 Task: Add Hu Organic Cashew Butter + Pure Vanilla Bean Dark Chocolate Bar to the cart.
Action: Mouse moved to (13, 65)
Screenshot: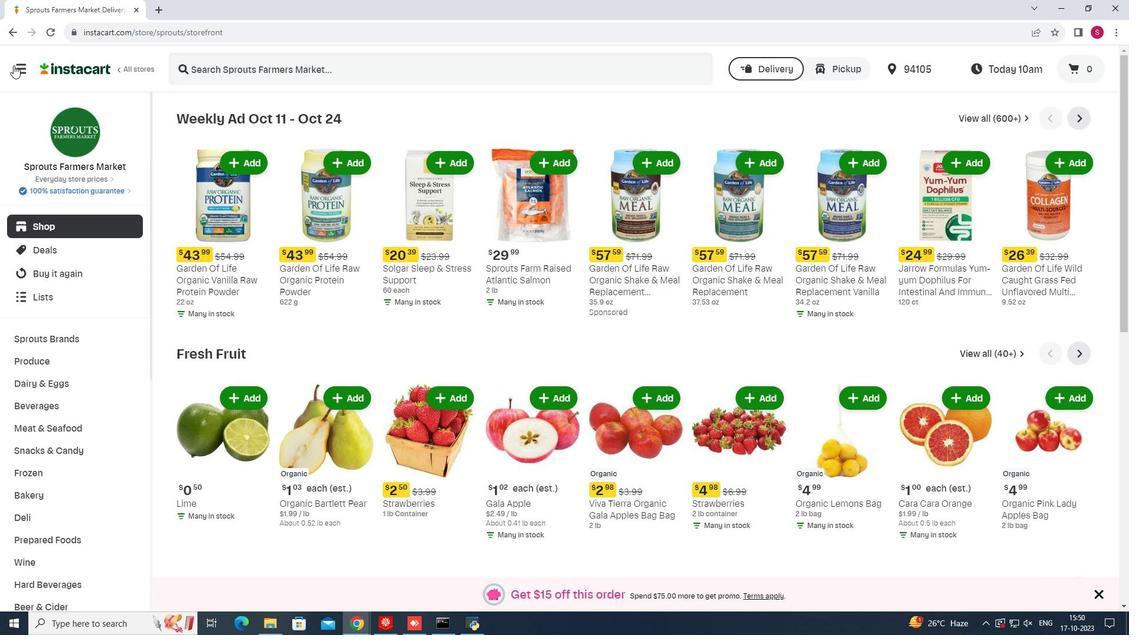 
Action: Mouse pressed left at (13, 65)
Screenshot: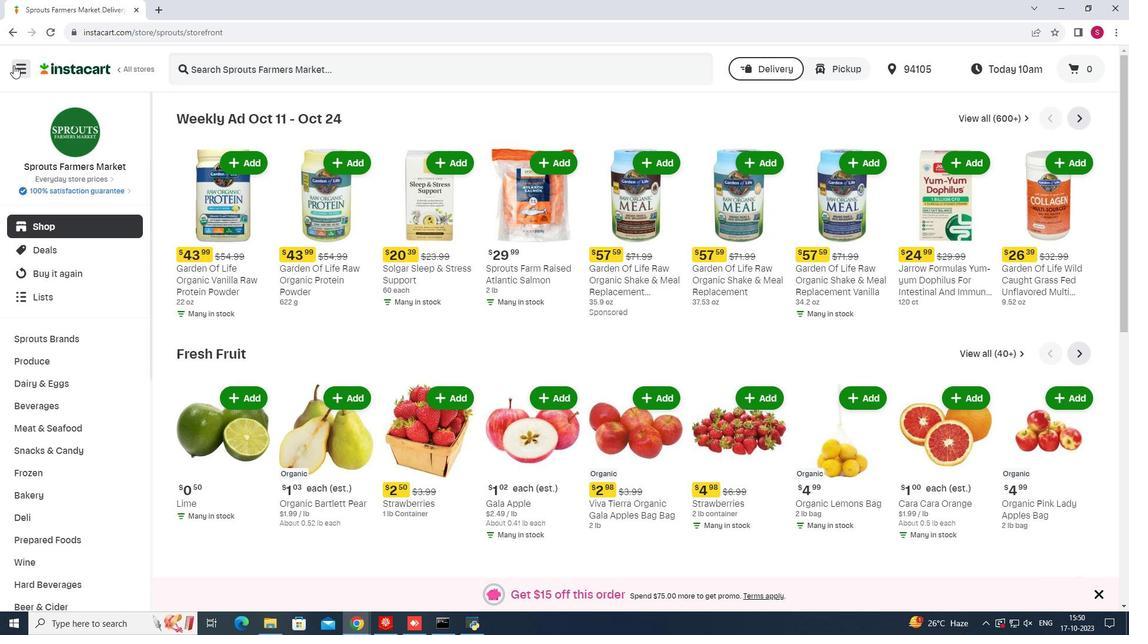 
Action: Mouse moved to (76, 312)
Screenshot: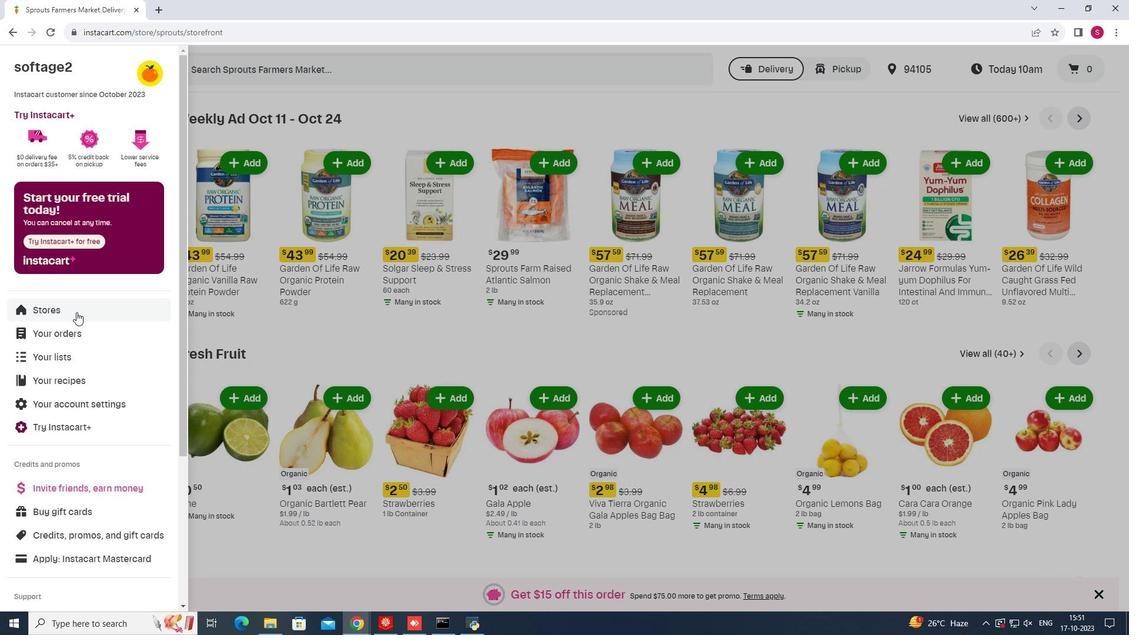 
Action: Mouse pressed left at (76, 312)
Screenshot: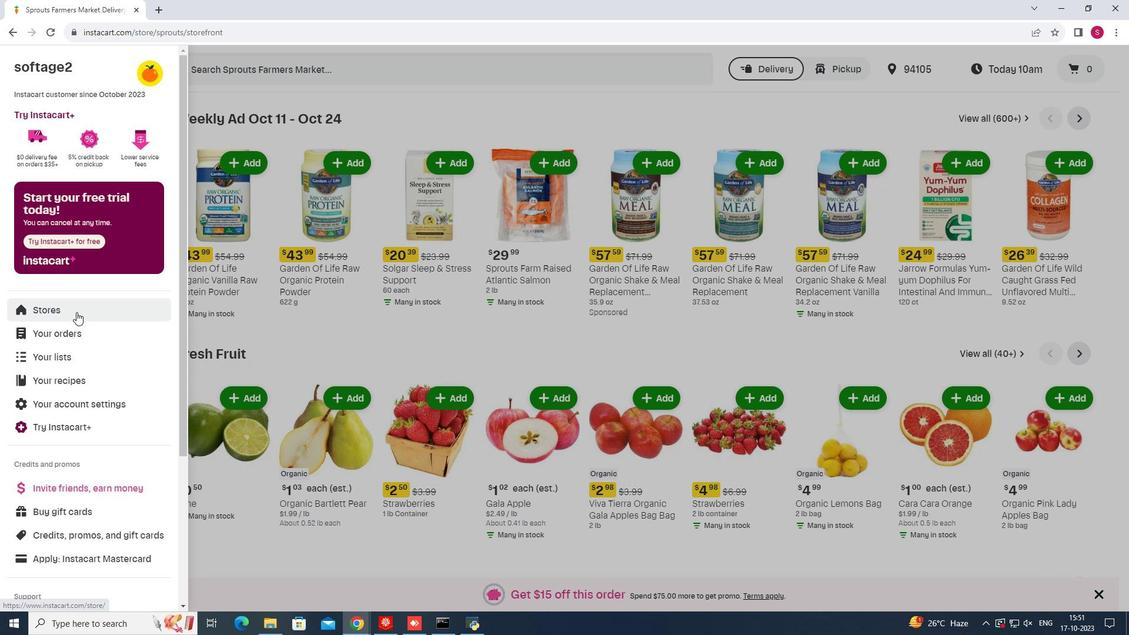 
Action: Mouse moved to (269, 105)
Screenshot: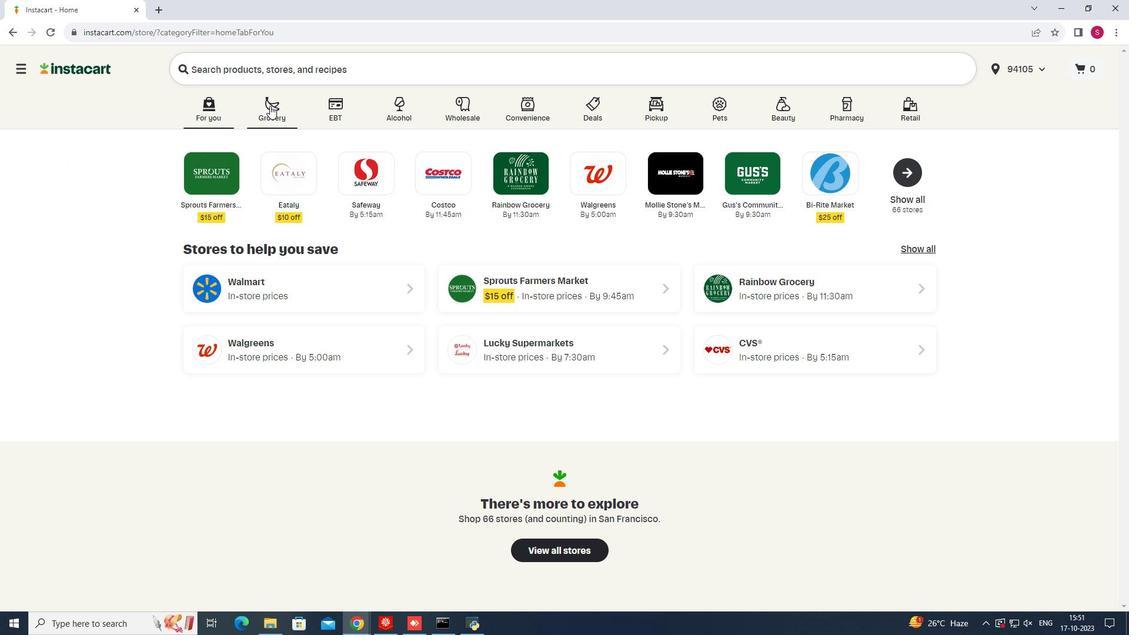
Action: Mouse pressed left at (269, 105)
Screenshot: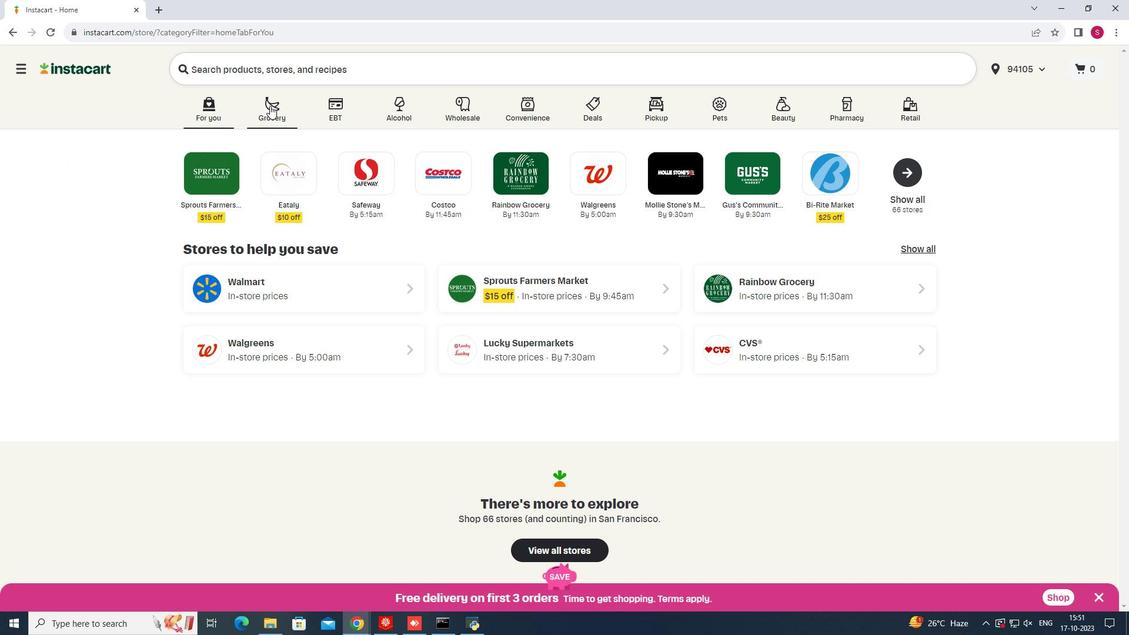 
Action: Mouse moved to (808, 155)
Screenshot: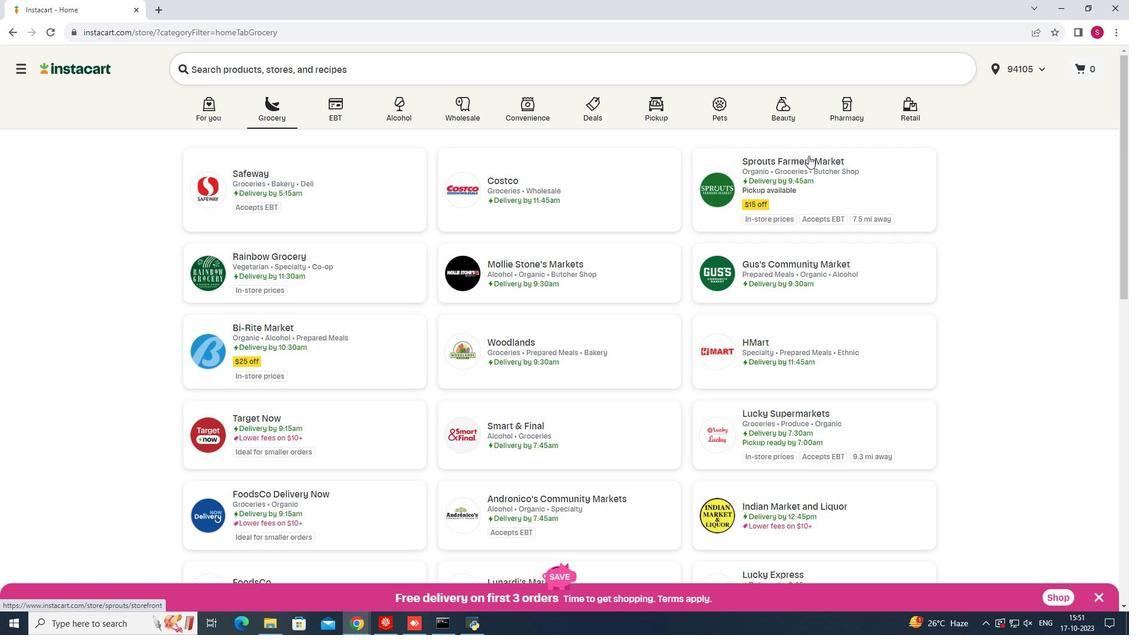 
Action: Mouse pressed left at (808, 155)
Screenshot: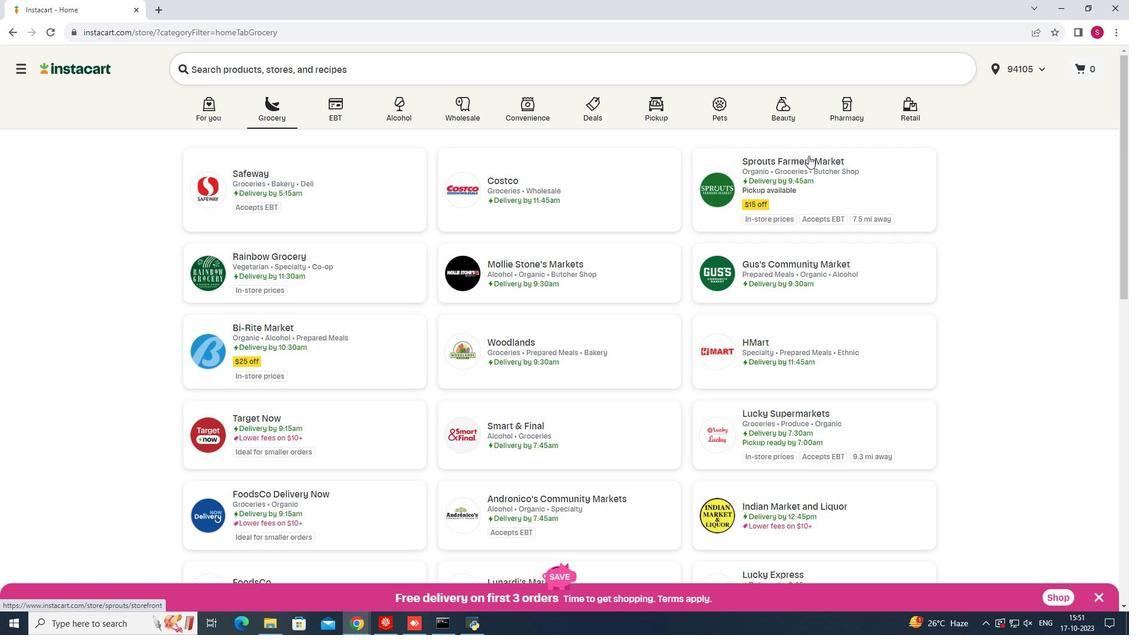 
Action: Mouse moved to (76, 449)
Screenshot: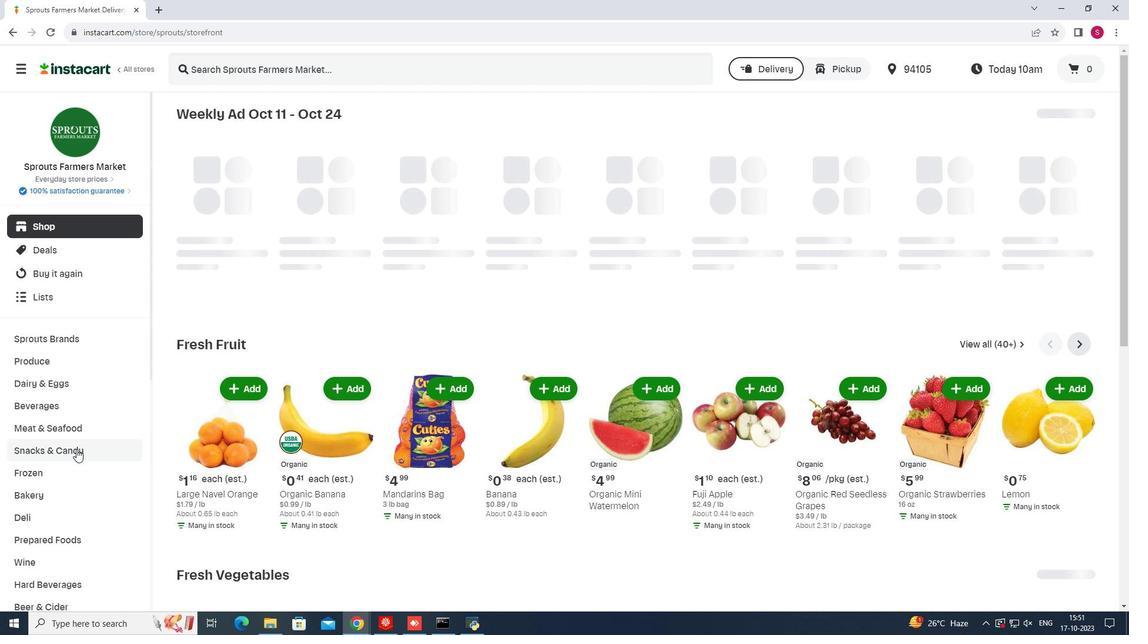 
Action: Mouse pressed left at (76, 449)
Screenshot: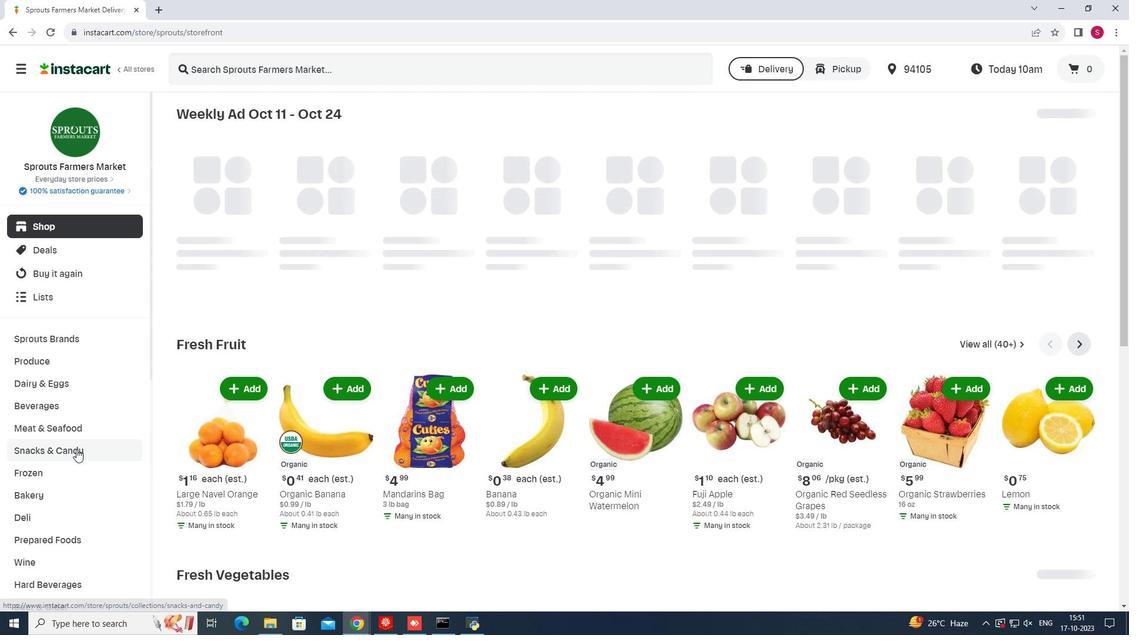 
Action: Mouse moved to (340, 144)
Screenshot: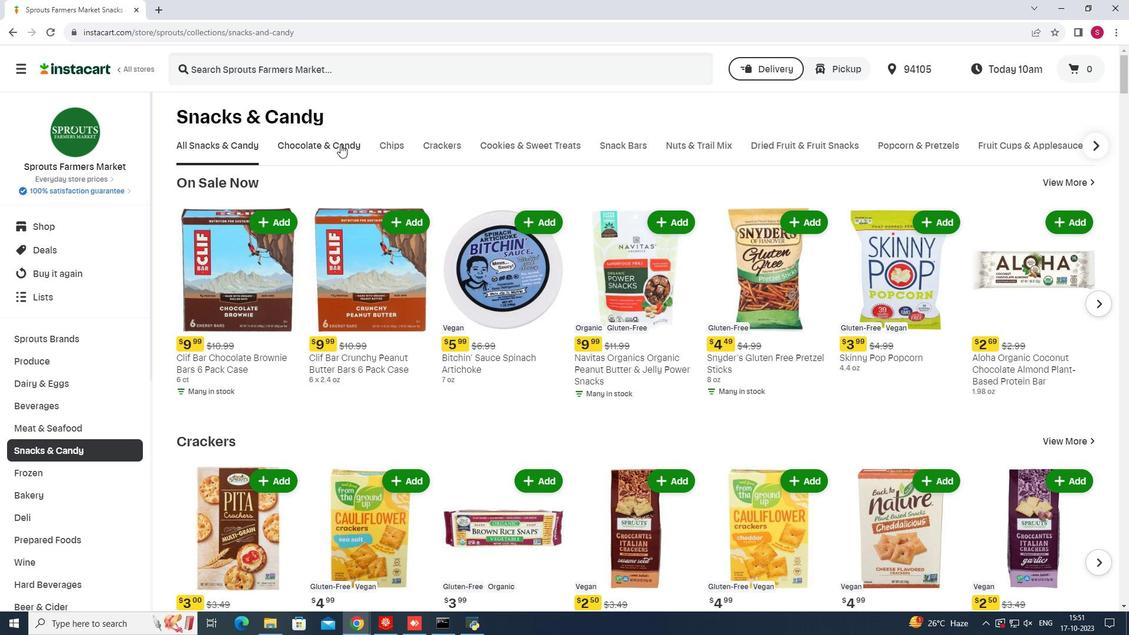 
Action: Mouse pressed left at (340, 144)
Screenshot: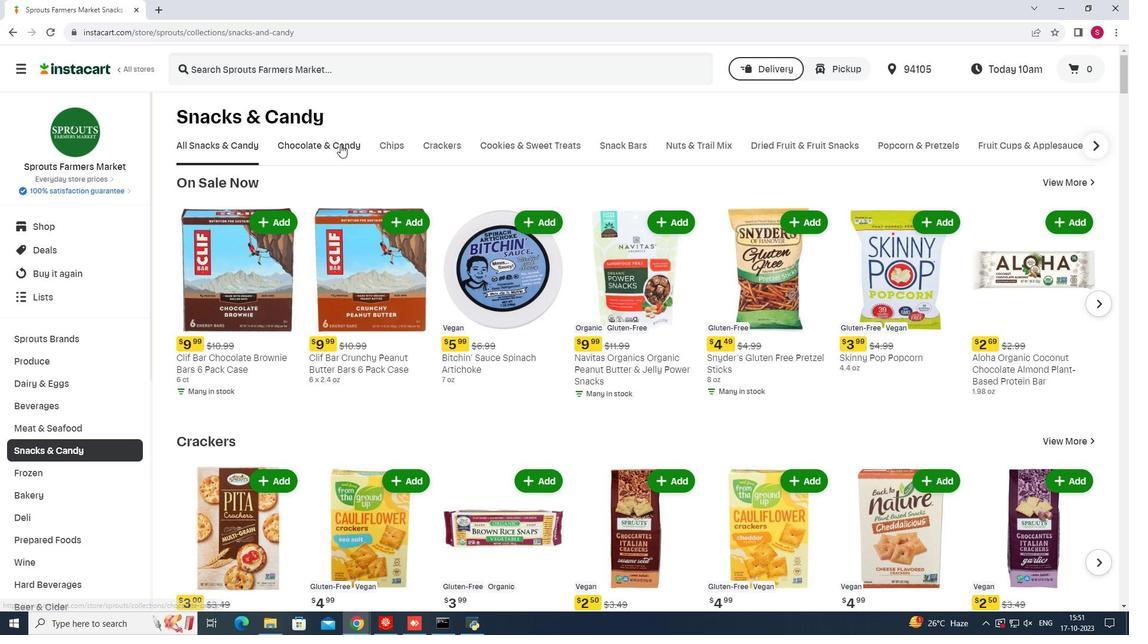 
Action: Mouse moved to (314, 195)
Screenshot: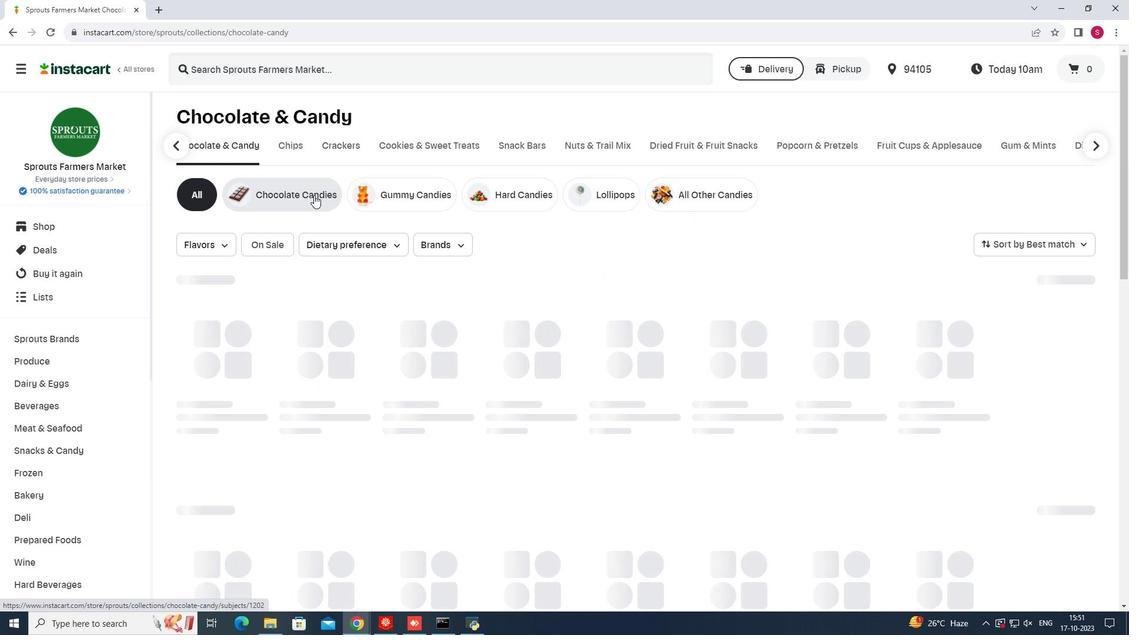 
Action: Mouse pressed left at (314, 195)
Screenshot: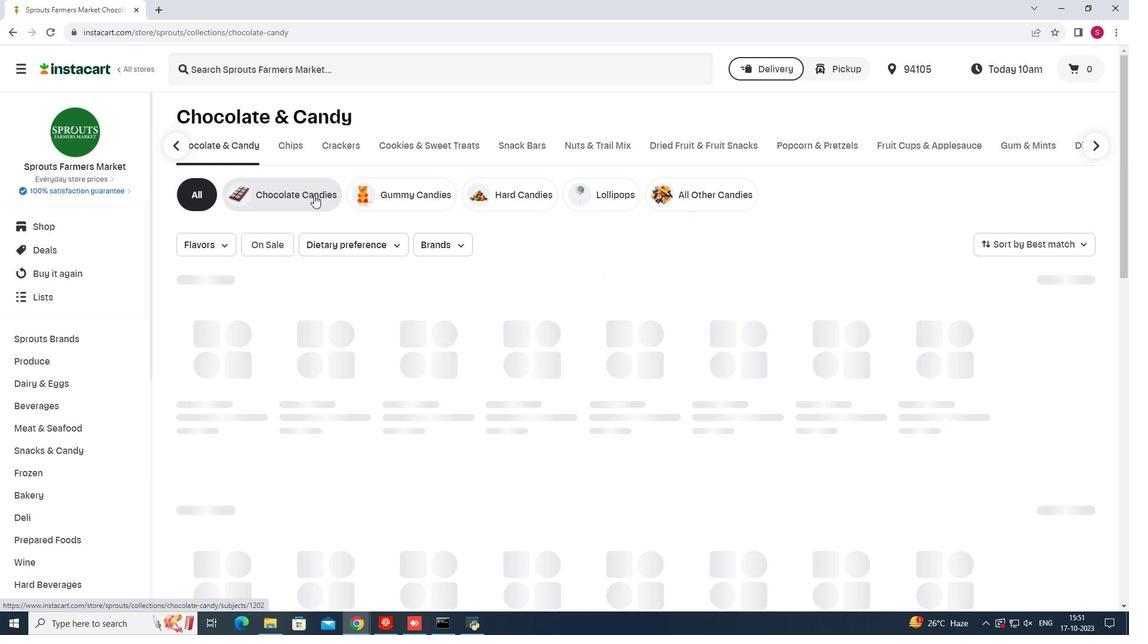 
Action: Mouse moved to (458, 65)
Screenshot: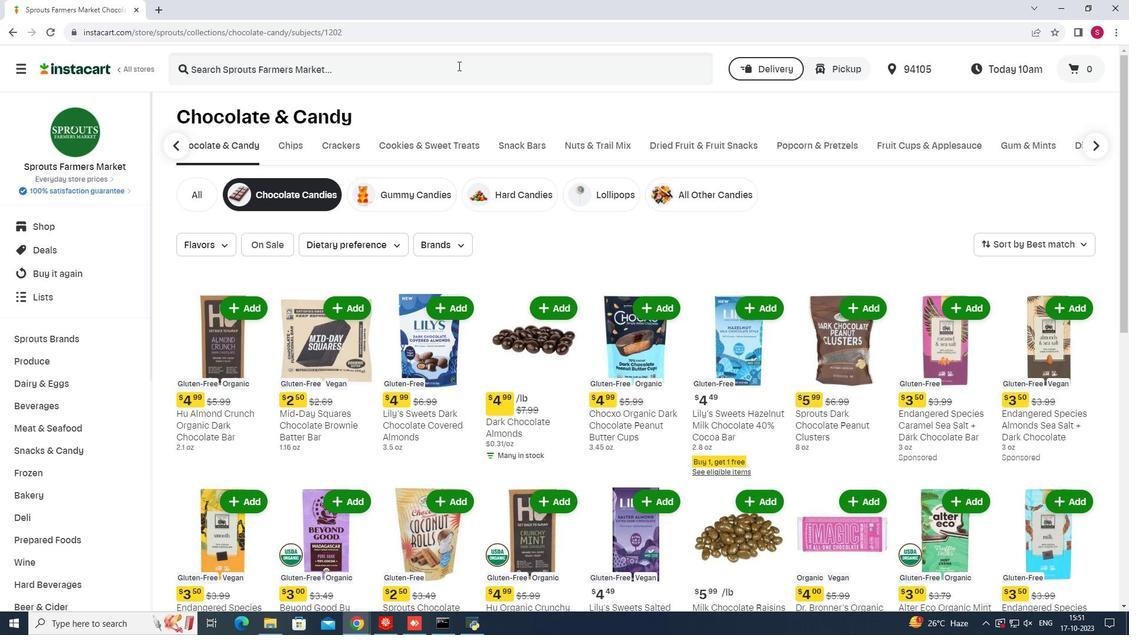 
Action: Mouse pressed left at (458, 65)
Screenshot: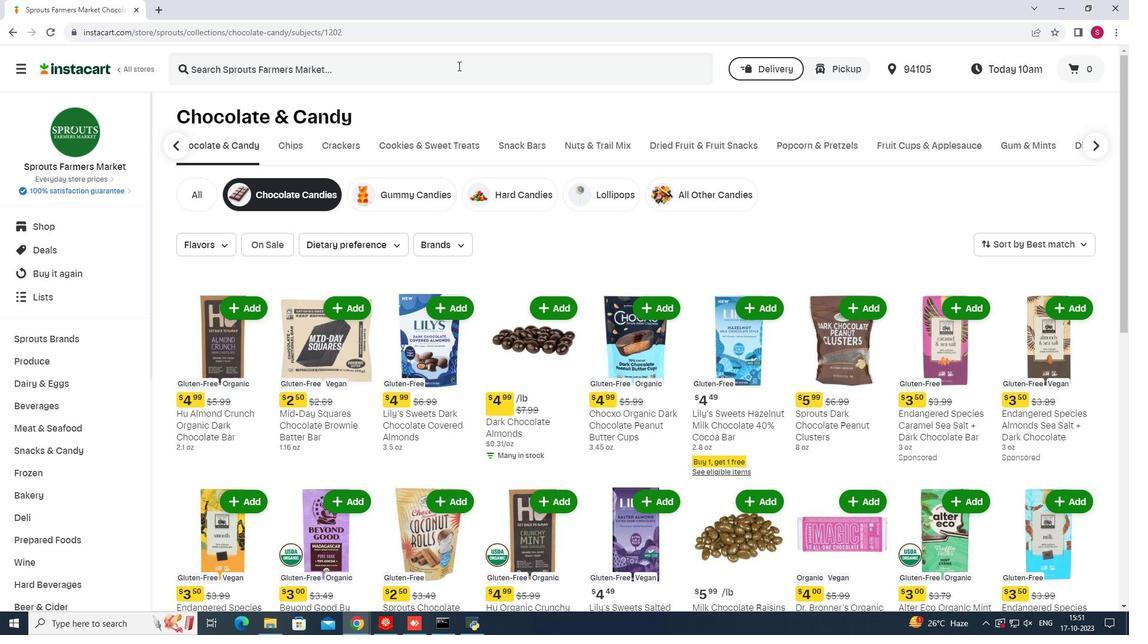 
Action: Key pressed <Key.shift>Hu<Key.space><Key.shift>Organic<Key.space><Key.shift><Key.shift><Key.shift><Key.shift>Cashew<Key.space><Key.shift>Butter<Key.space><Key.shift_r>+<Key.space><Key.shift>Pure<Key.space><Key.shift>Vanila<Key.backspace><Key.backspace>la<Key.backspace><Key.backspace>lla<Key.space><Key.shift>Bean<Key.space><Key.shift>Dark<Key.space><Key.shift>Chocolate<Key.space><Key.shift>bar<Key.enter>
Screenshot: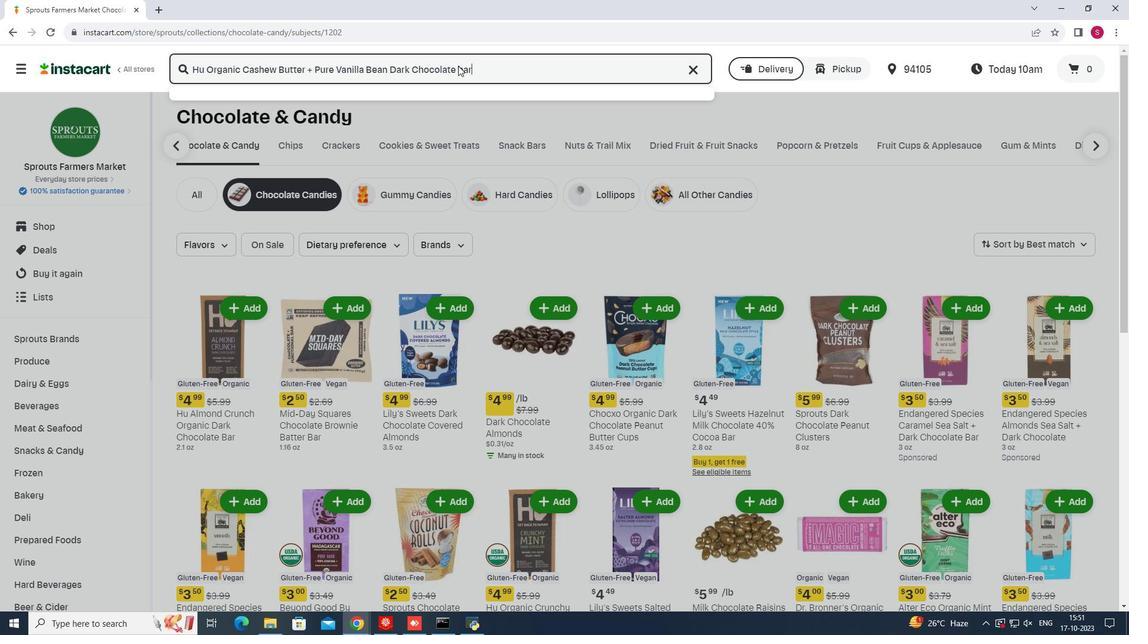 
Action: Mouse moved to (702, 201)
Screenshot: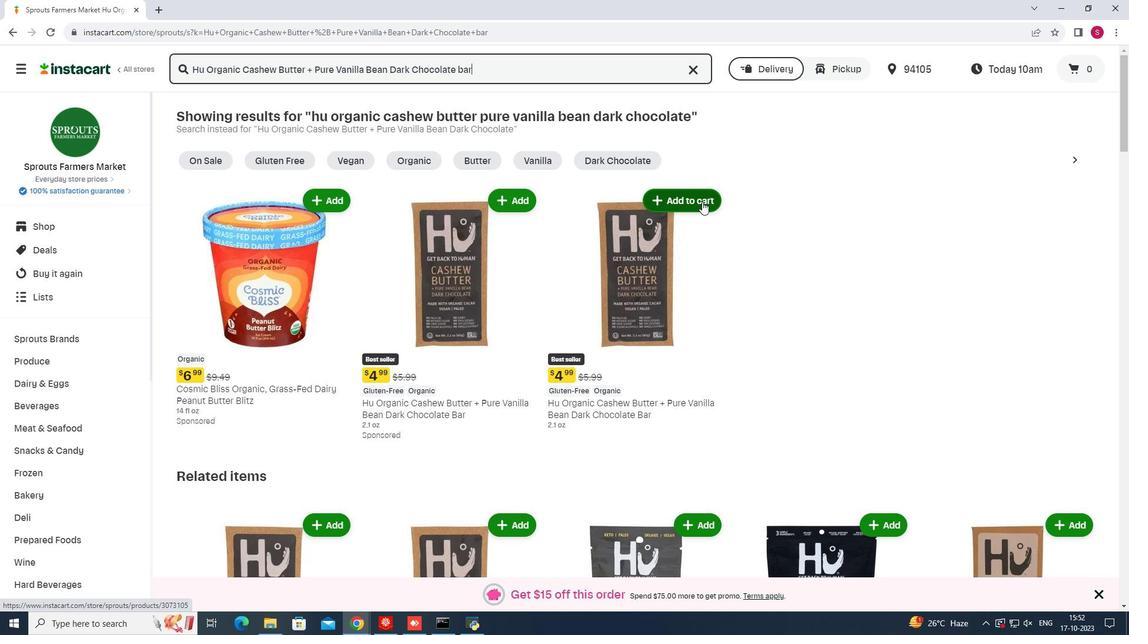 
Action: Mouse pressed left at (702, 201)
Screenshot: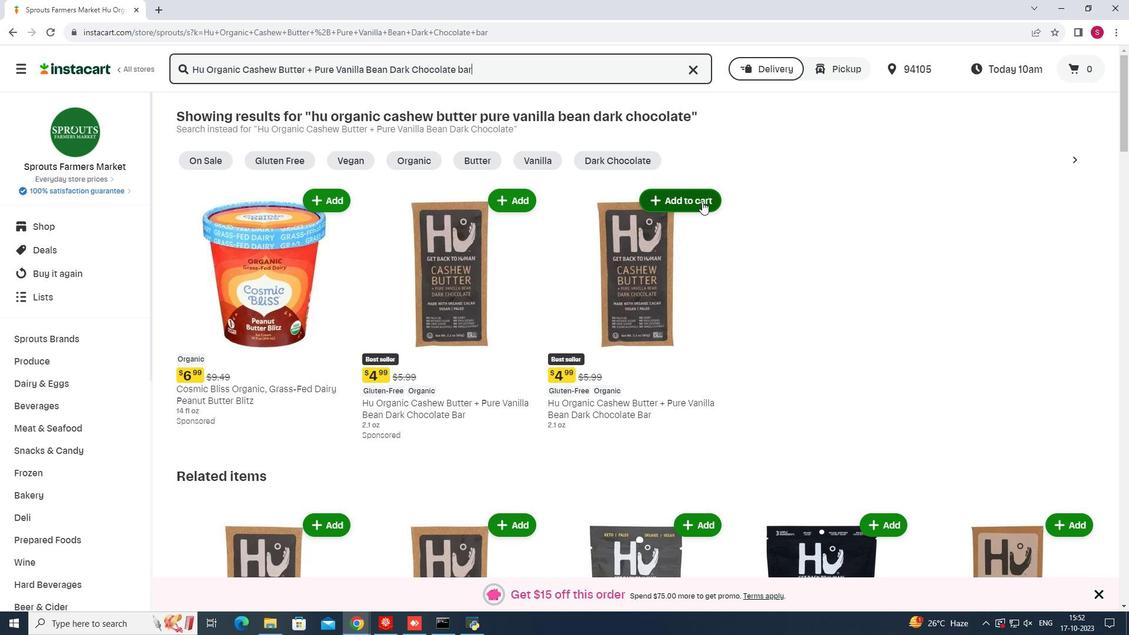 
Action: Mouse moved to (879, 192)
Screenshot: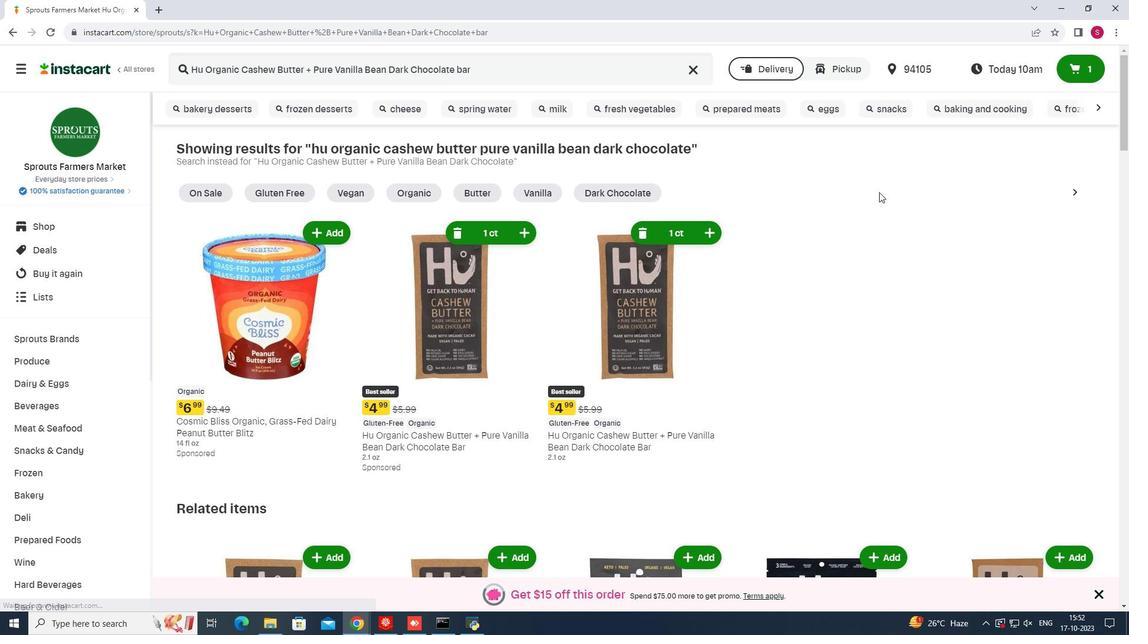
